Task: In the  document regulation.pdf, change border color to  'Red' and border width to  '0.75' Select the first Column and fill it with the color  Light Yellow
Action: Mouse moved to (289, 324)
Screenshot: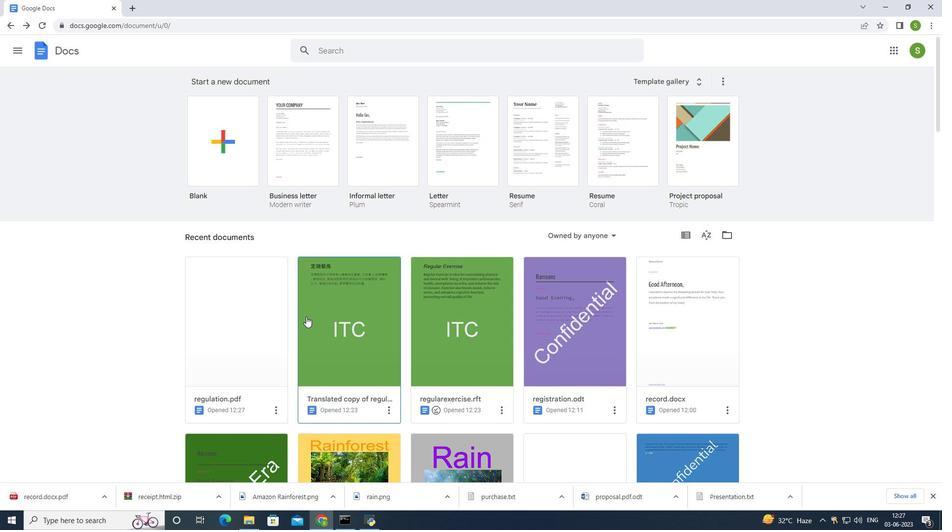 
Action: Mouse pressed left at (289, 324)
Screenshot: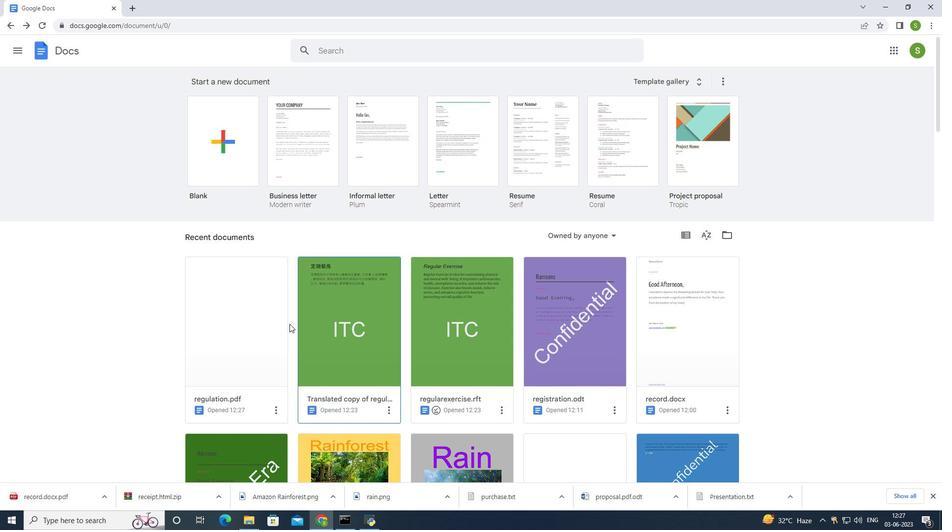 
Action: Mouse moved to (282, 325)
Screenshot: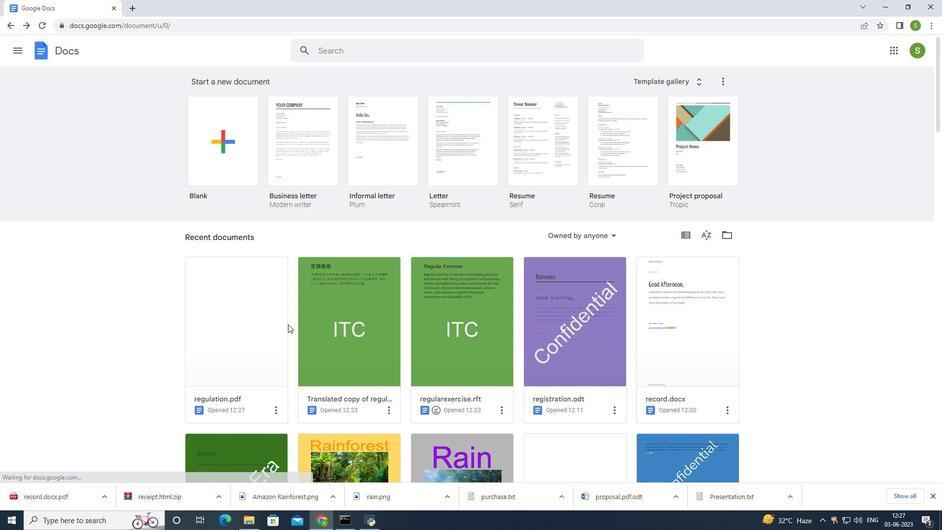 
Action: Mouse pressed left at (282, 325)
Screenshot: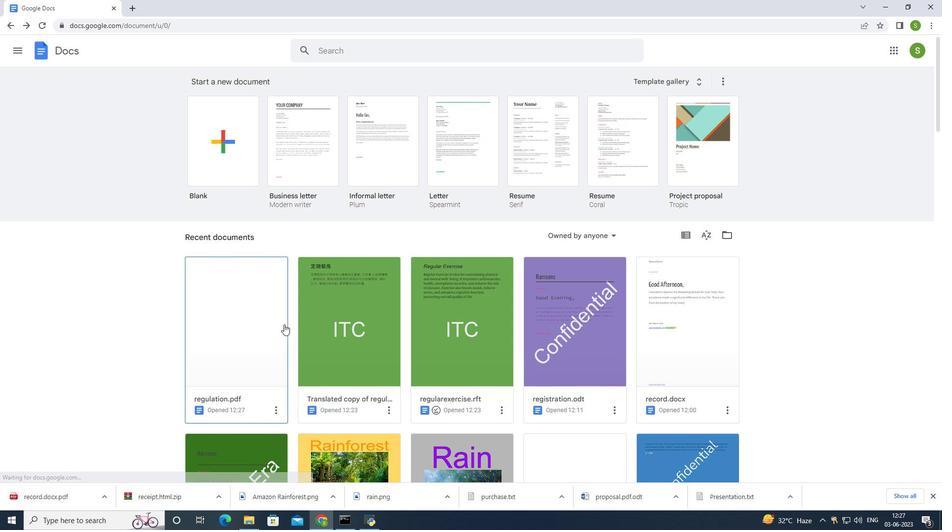 
Action: Mouse moved to (350, 165)
Screenshot: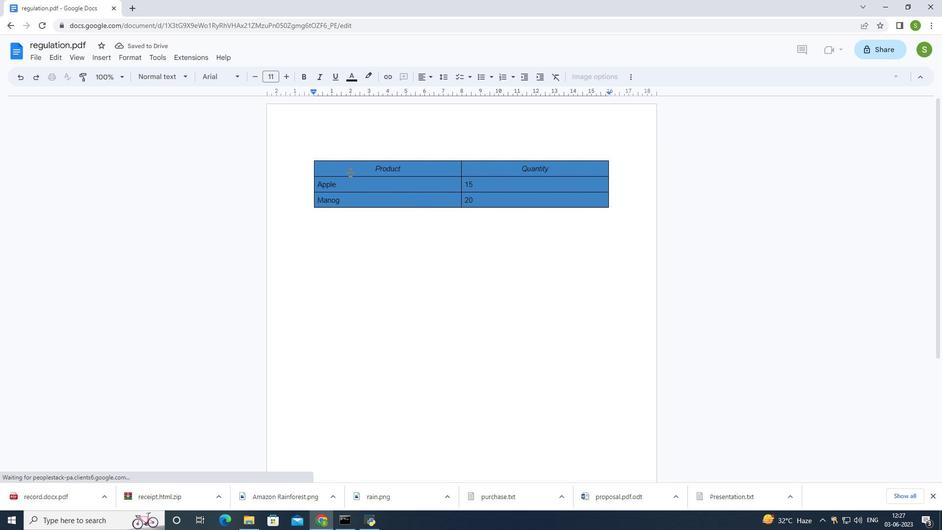 
Action: Mouse pressed left at (350, 165)
Screenshot: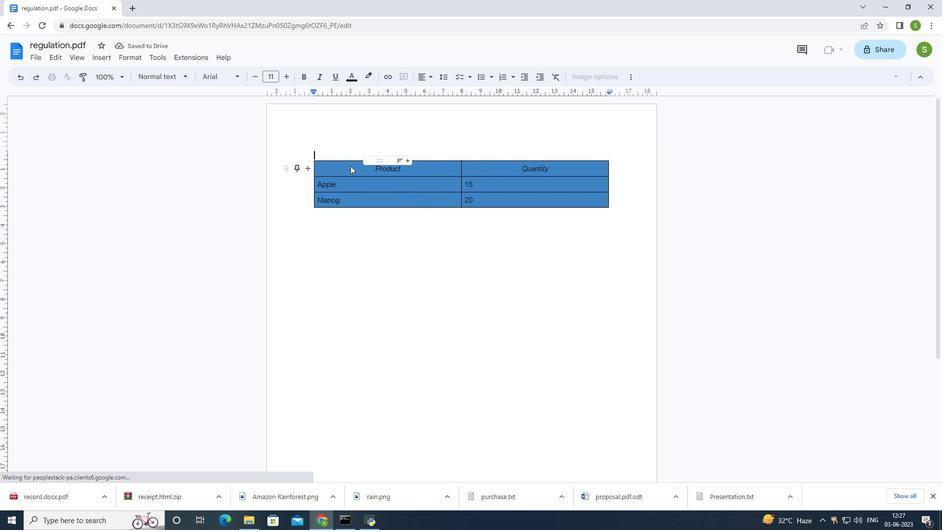 
Action: Mouse moved to (595, 75)
Screenshot: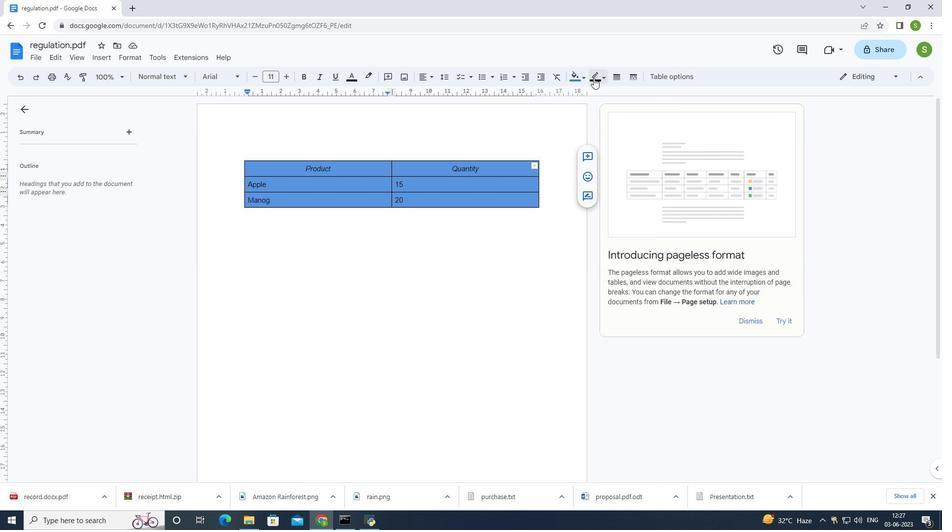 
Action: Mouse pressed left at (595, 75)
Screenshot: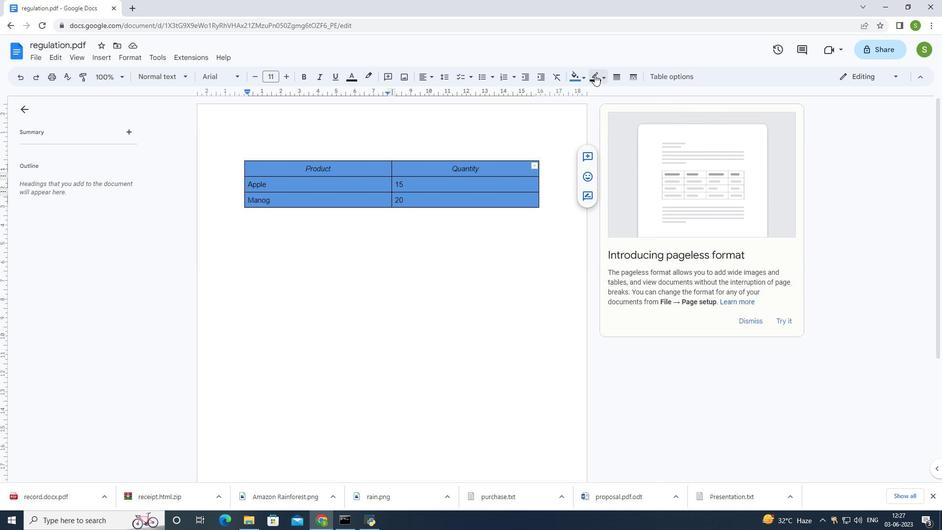 
Action: Mouse moved to (611, 105)
Screenshot: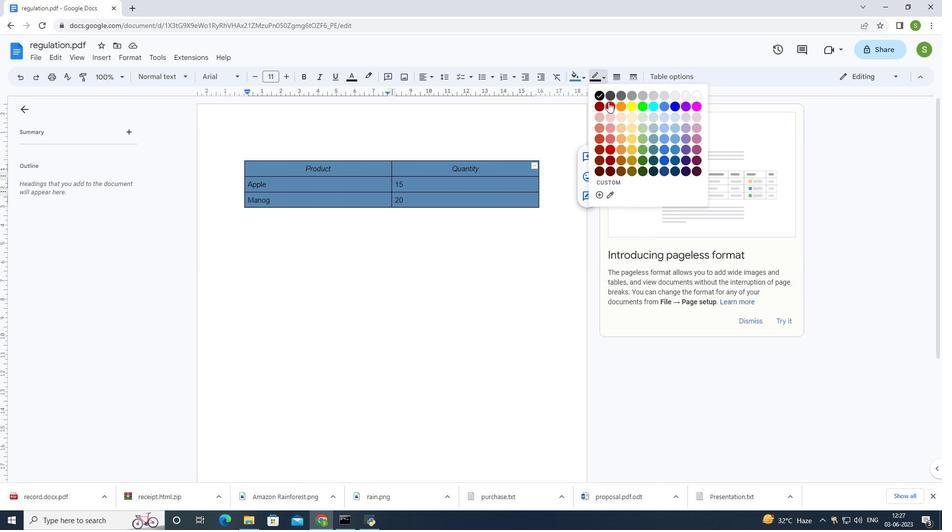 
Action: Mouse pressed left at (611, 105)
Screenshot: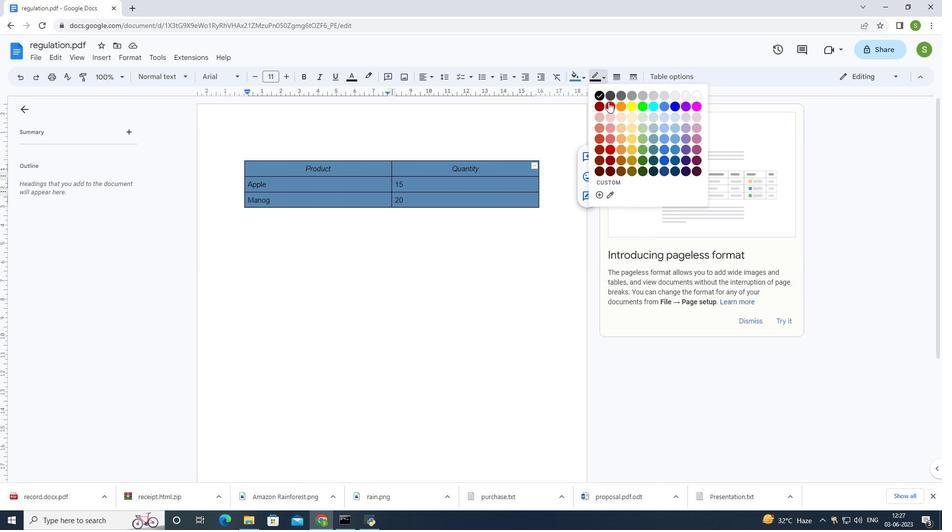 
Action: Mouse moved to (613, 76)
Screenshot: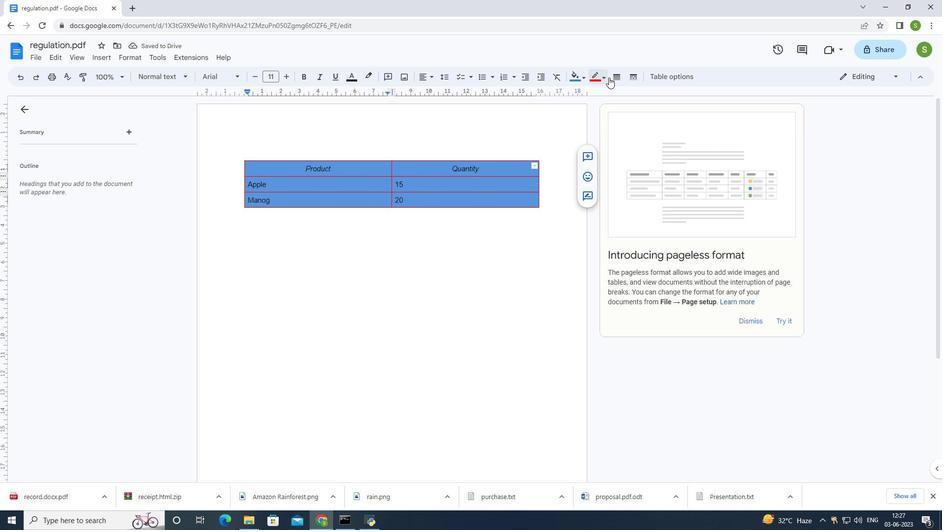 
Action: Mouse pressed left at (613, 76)
Screenshot: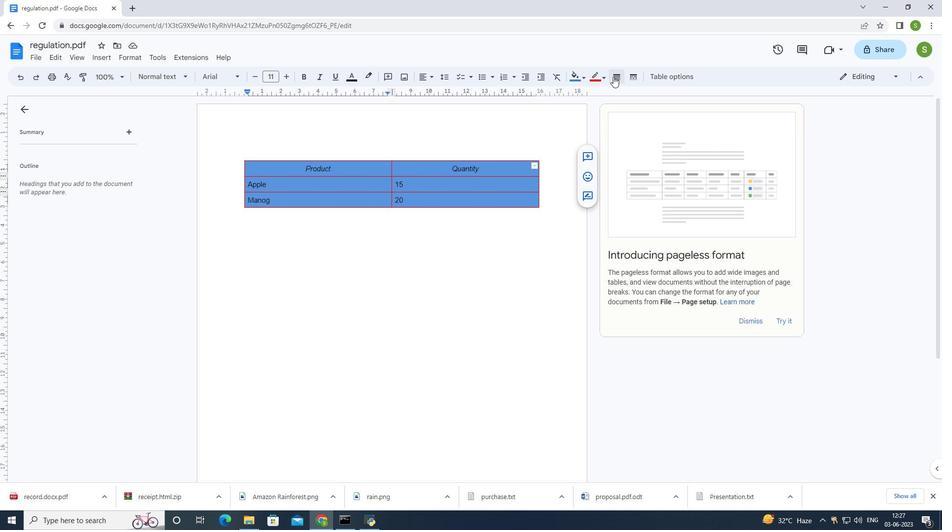 
Action: Mouse moved to (635, 127)
Screenshot: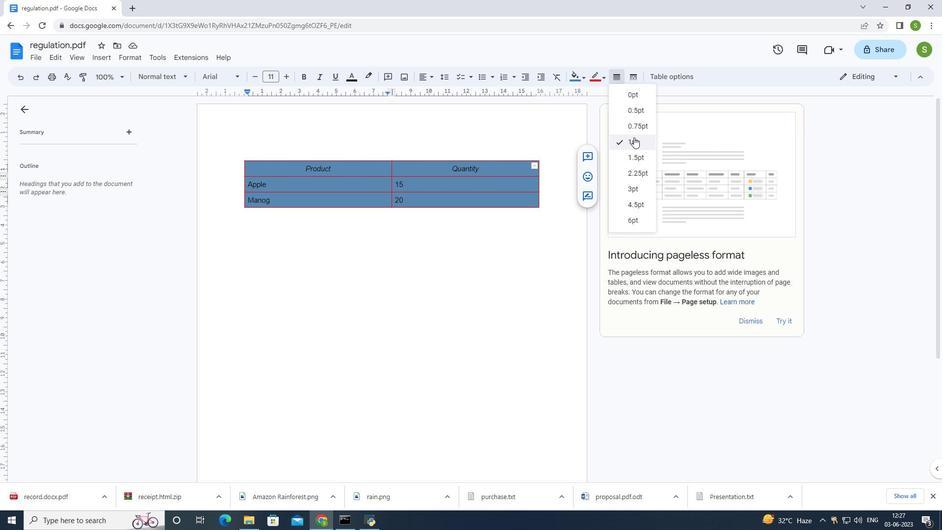 
Action: Mouse pressed left at (635, 127)
Screenshot: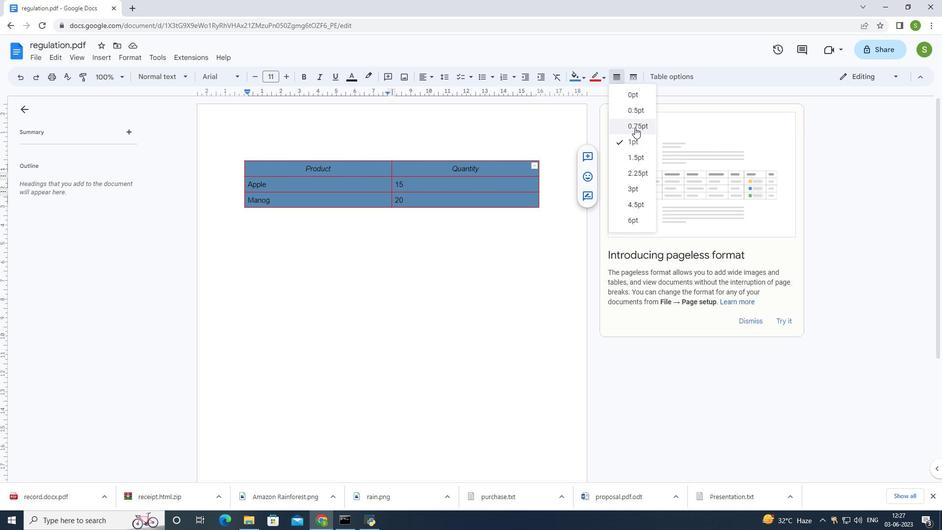 
Action: Mouse moved to (292, 171)
Screenshot: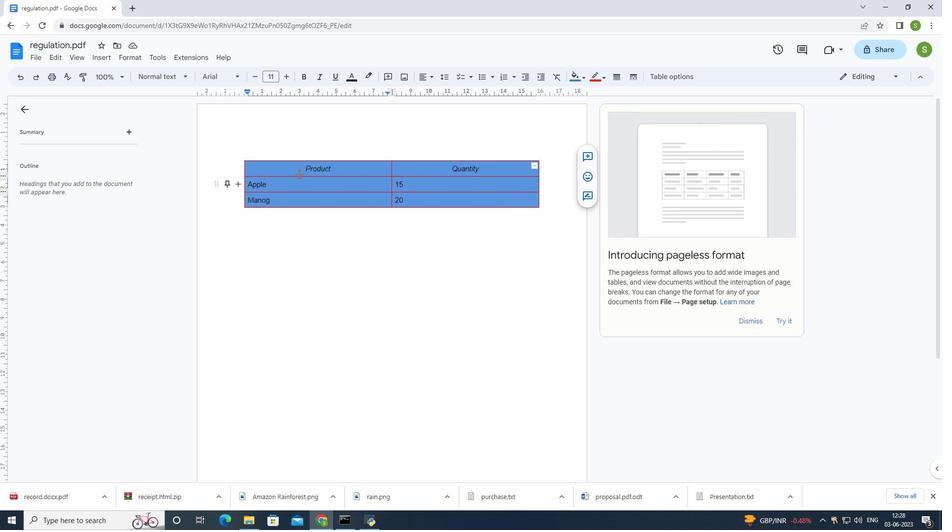
Action: Mouse pressed left at (292, 171)
Screenshot: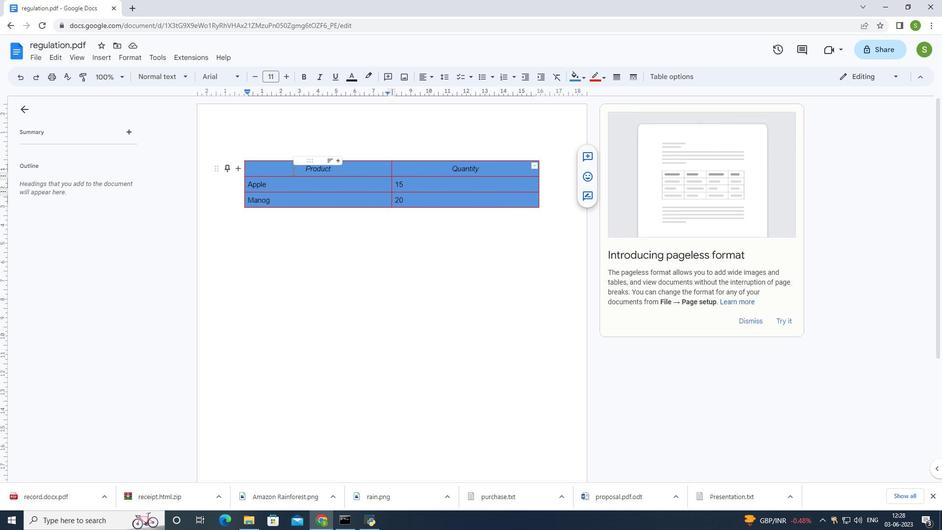 
Action: Mouse moved to (290, 167)
Screenshot: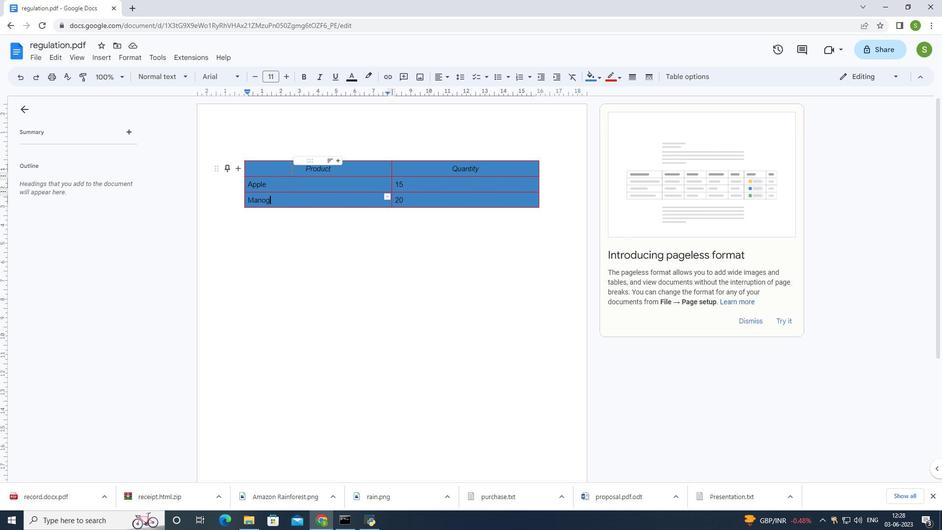 
Action: Mouse pressed left at (290, 167)
Screenshot: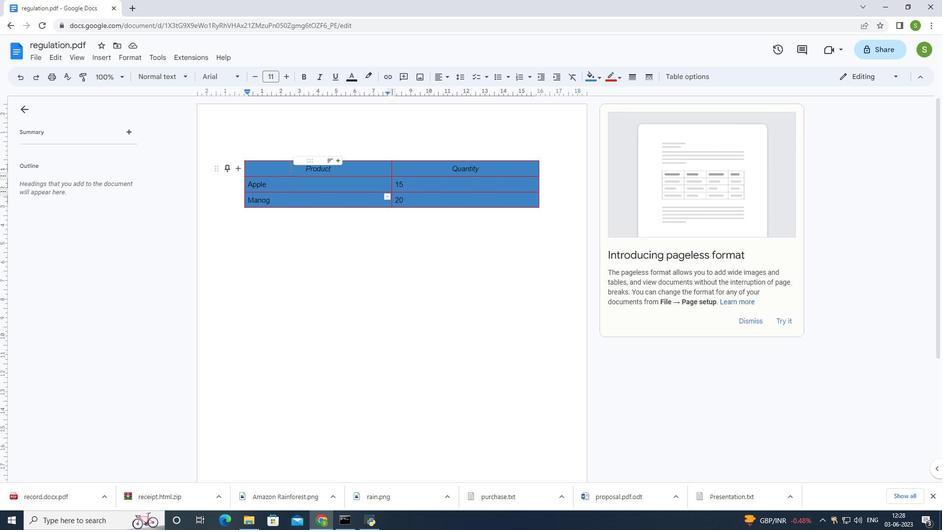 
Action: Mouse pressed left at (290, 167)
Screenshot: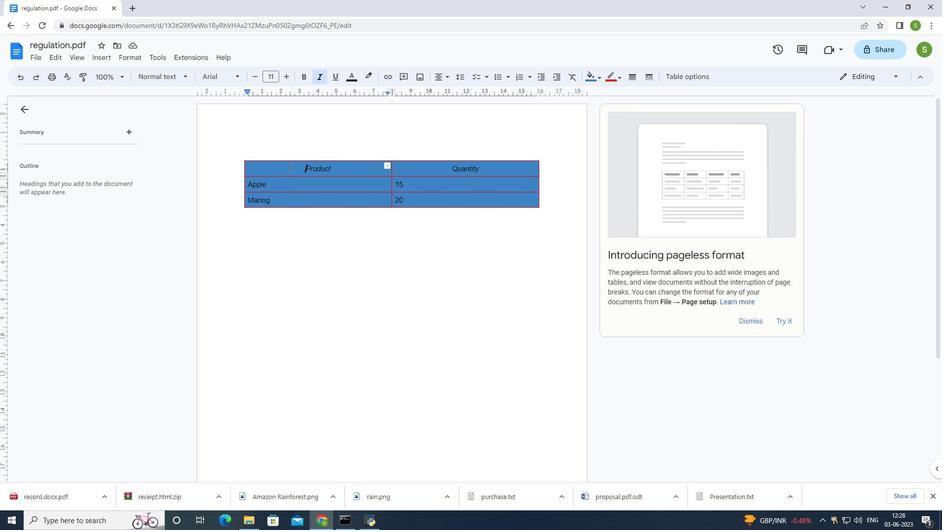 
Action: Mouse moved to (580, 79)
Screenshot: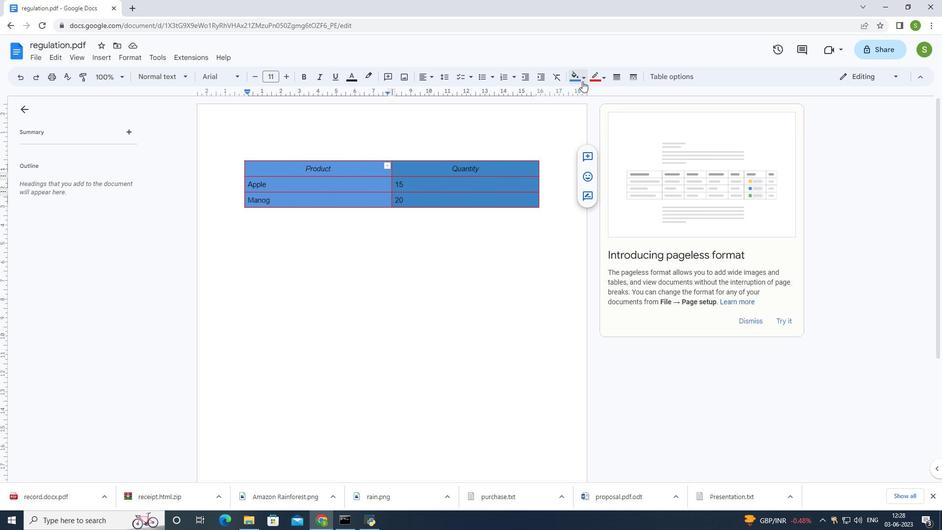 
Action: Mouse pressed left at (580, 79)
Screenshot: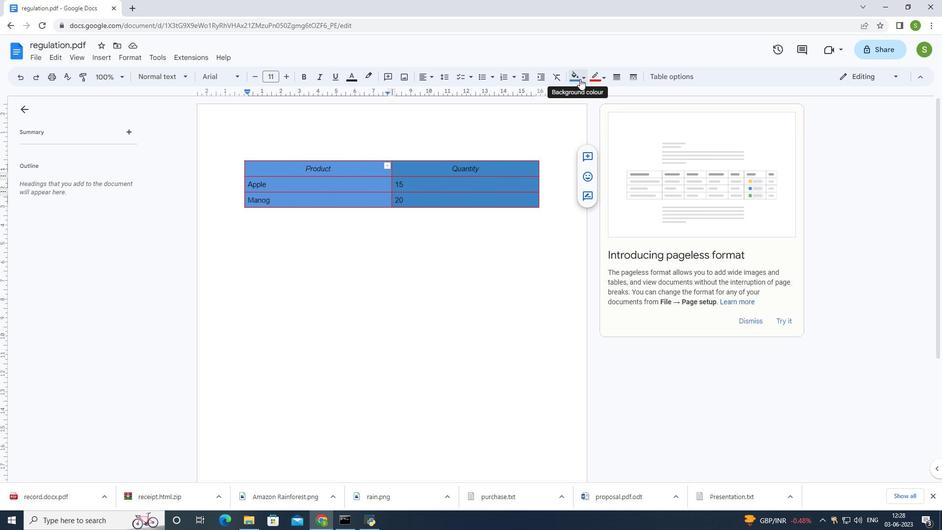 
Action: Mouse moved to (609, 162)
Screenshot: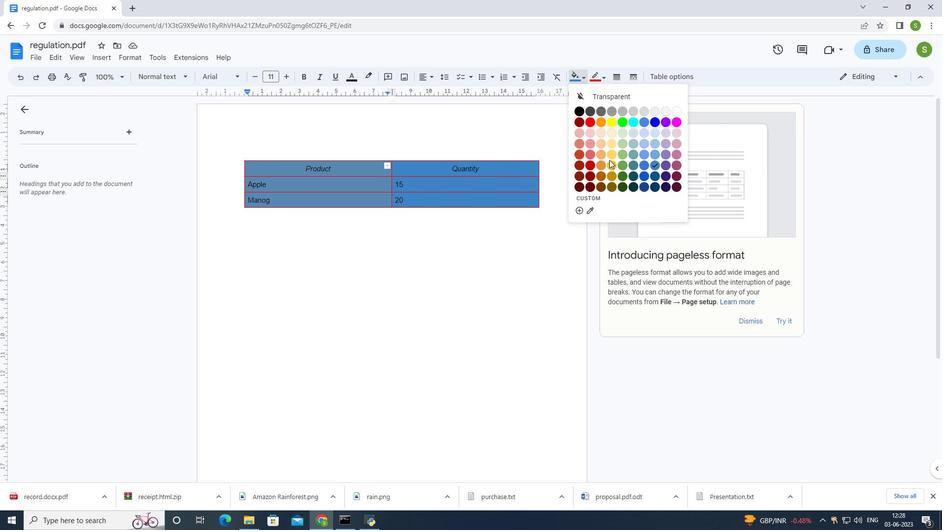 
Action: Mouse pressed left at (609, 162)
Screenshot: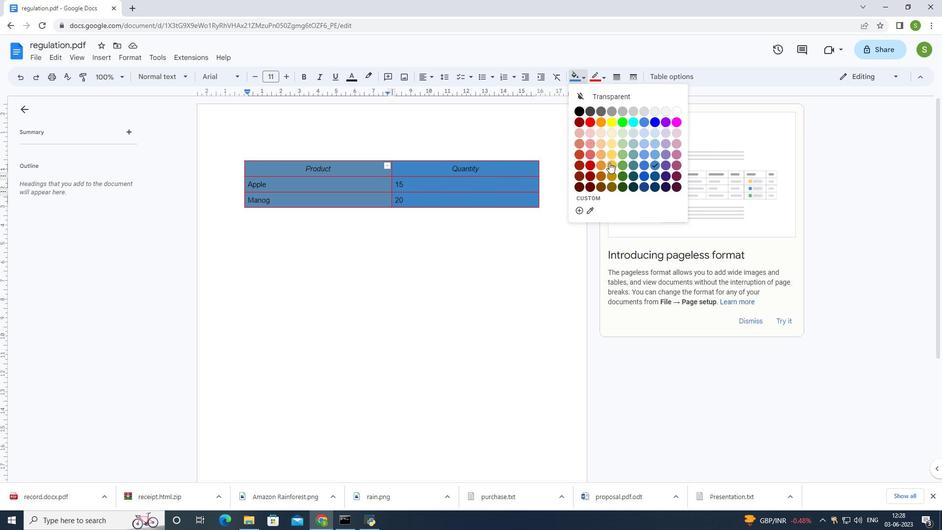 
Action: Mouse moved to (523, 282)
Screenshot: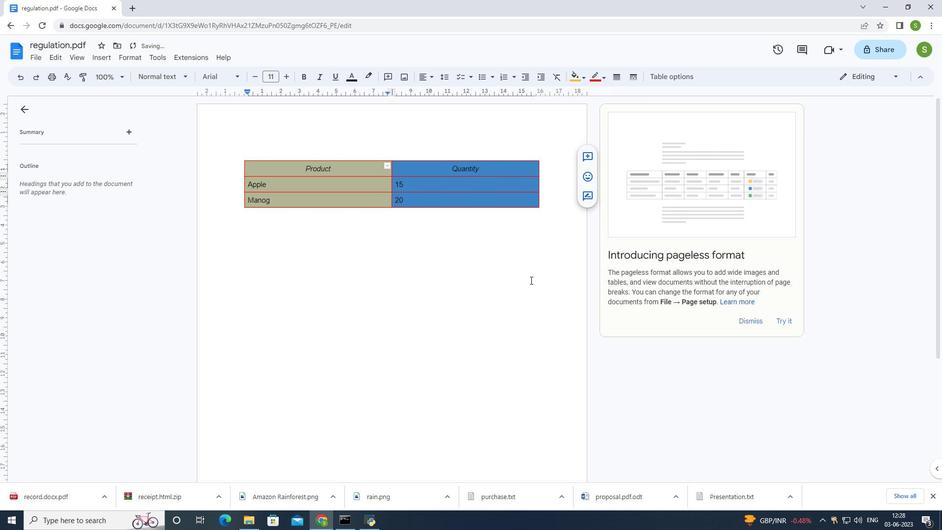 
Action: Mouse pressed left at (523, 282)
Screenshot: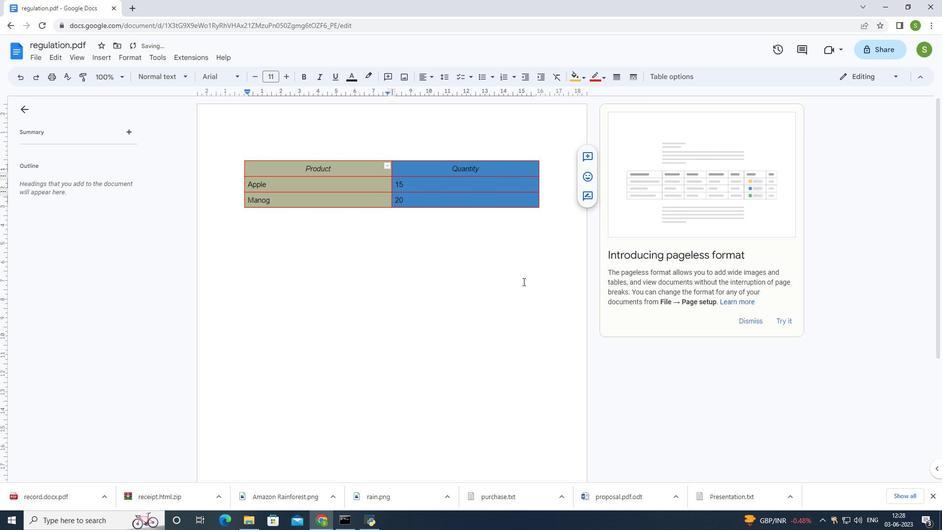 
Action: Mouse moved to (507, 268)
Screenshot: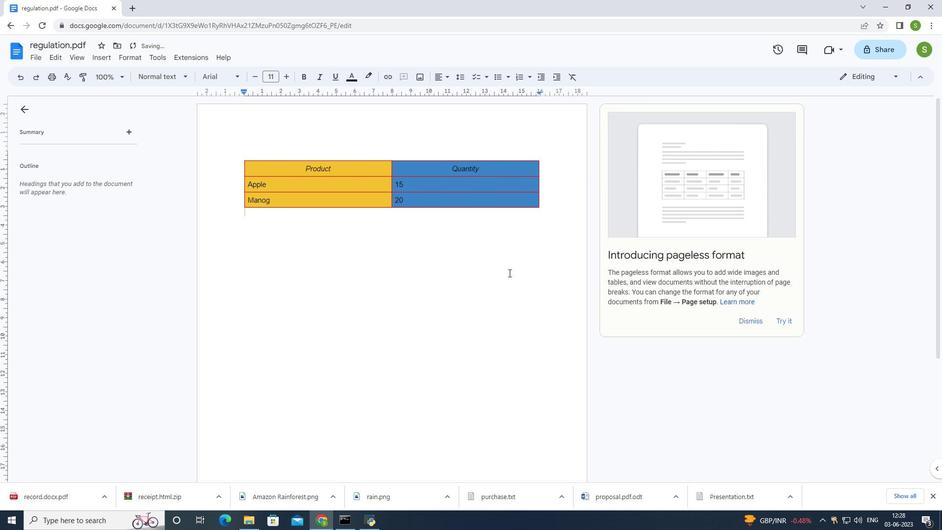 
